 Task: Use the formula "SQRT" in spreadsheet "Project portfolio".
Action: Mouse moved to (123, 90)
Screenshot: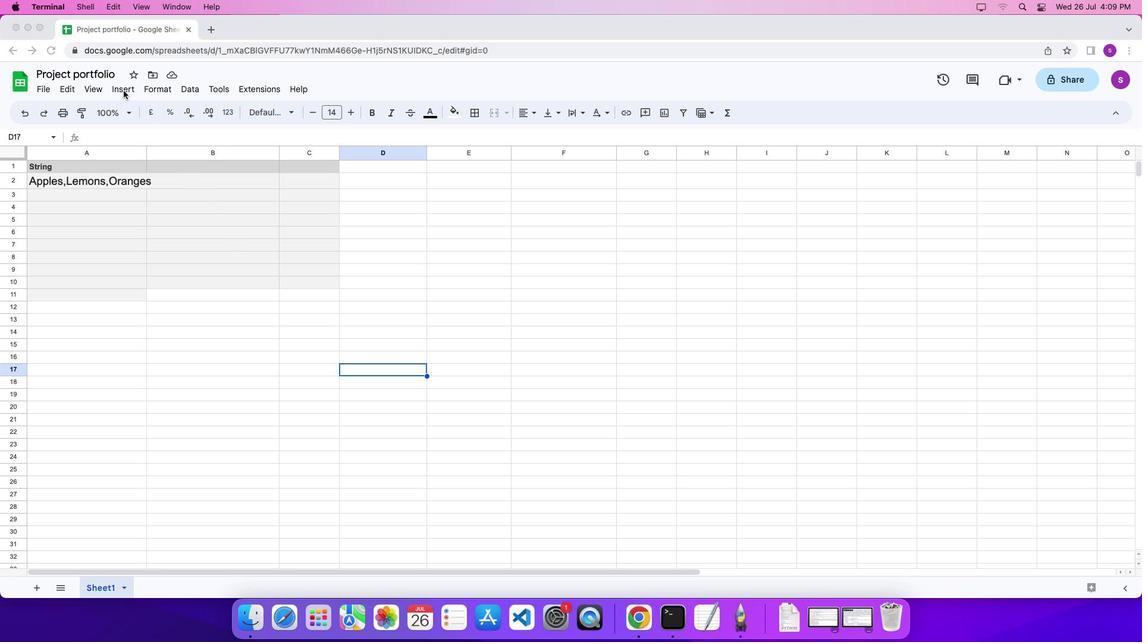 
Action: Mouse pressed left at (123, 90)
Screenshot: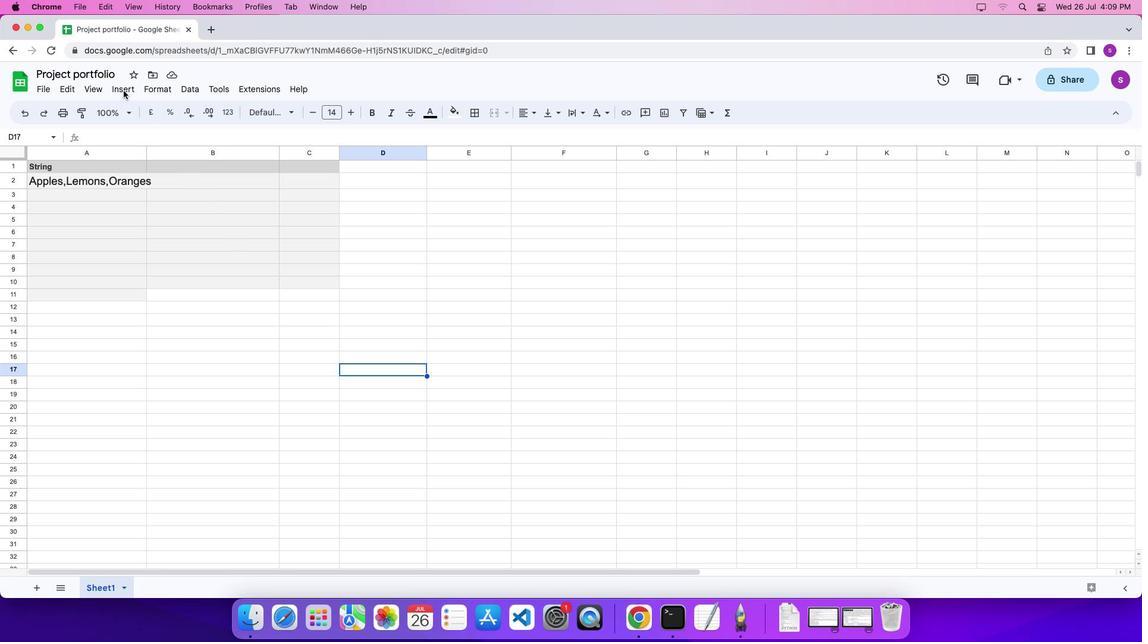 
Action: Mouse moved to (126, 88)
Screenshot: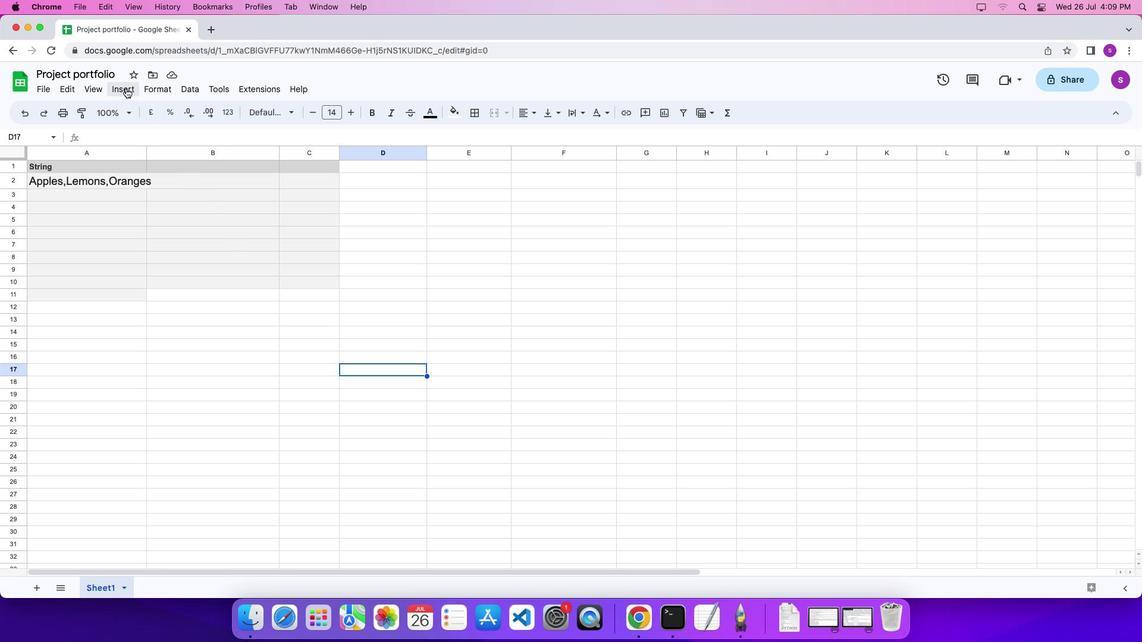 
Action: Mouse pressed left at (126, 88)
Screenshot: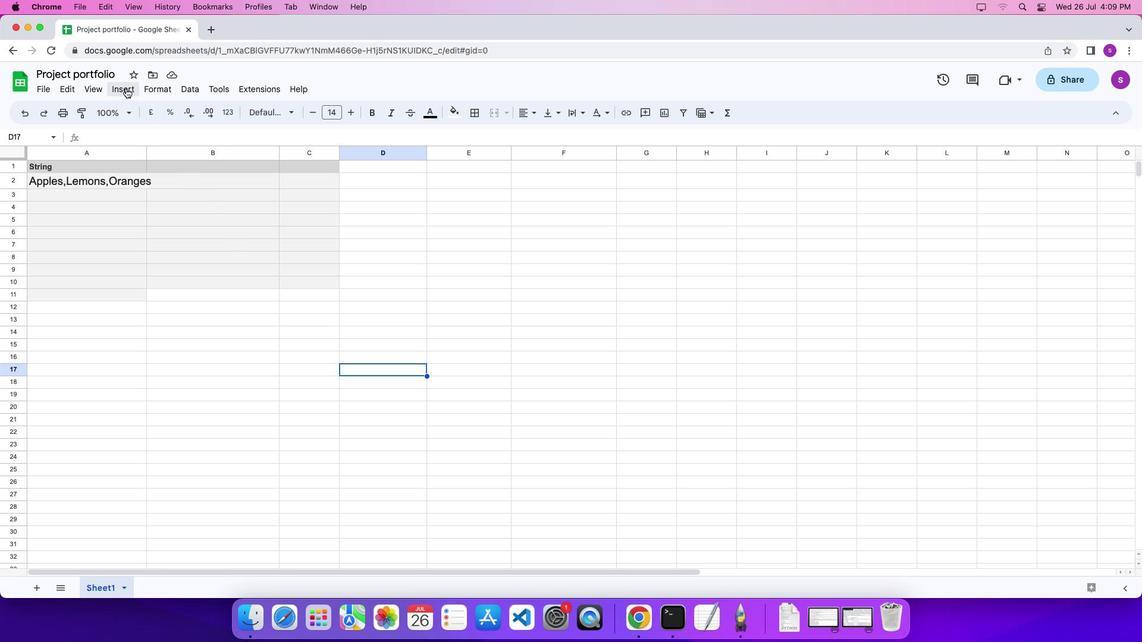
Action: Mouse moved to (475, 533)
Screenshot: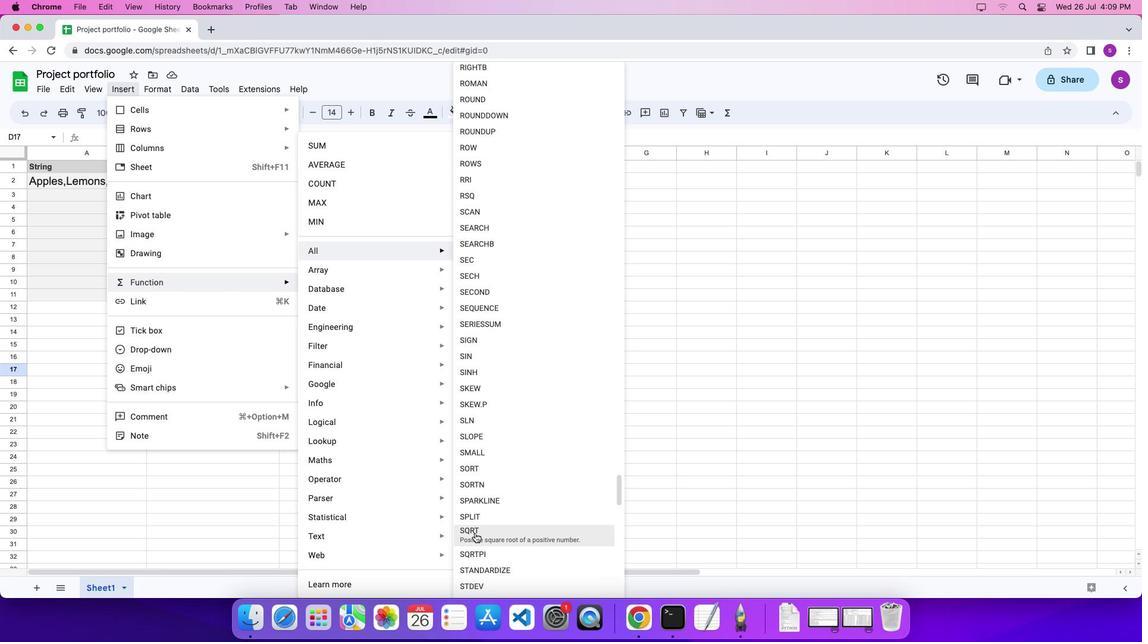 
Action: Mouse pressed left at (475, 533)
Screenshot: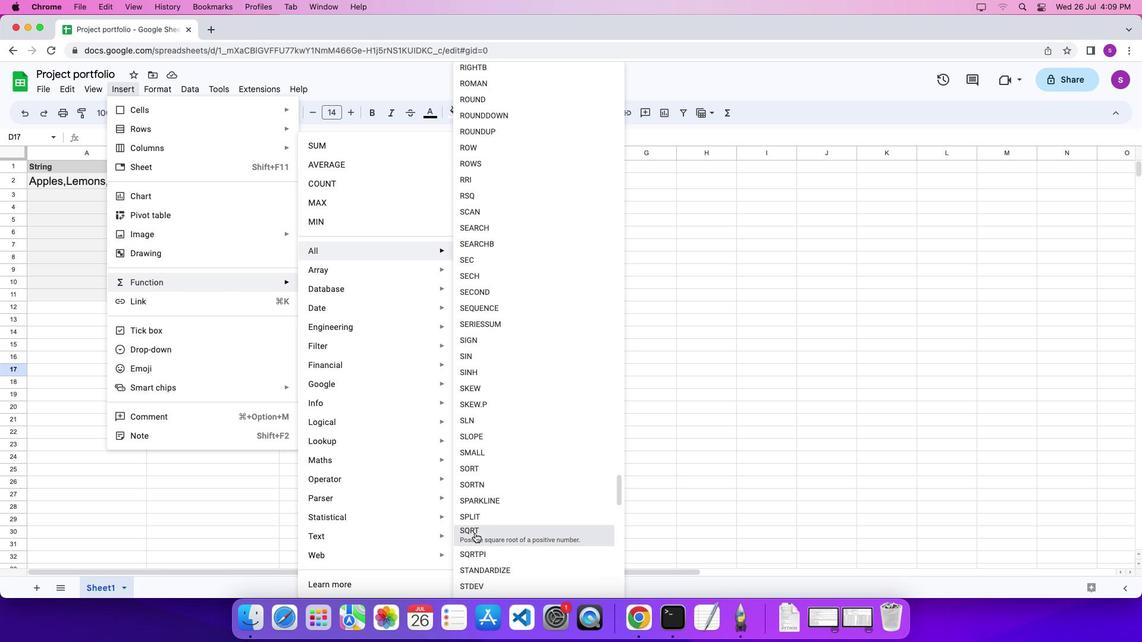 
Action: Mouse moved to (408, 399)
Screenshot: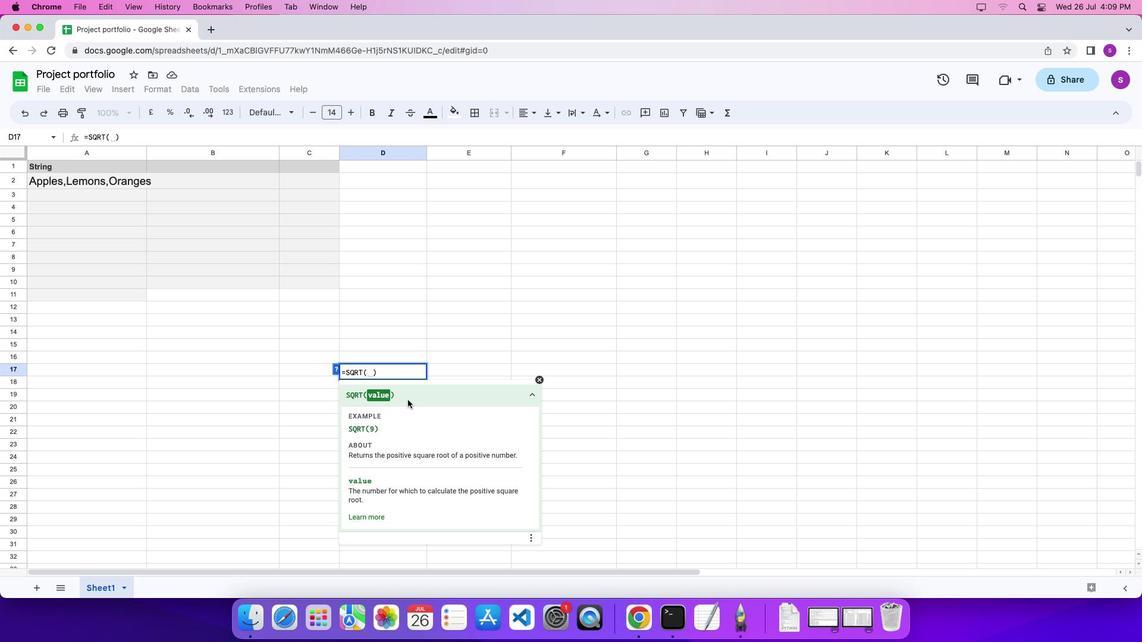 
Action: Key pressed '9''\x03'
Screenshot: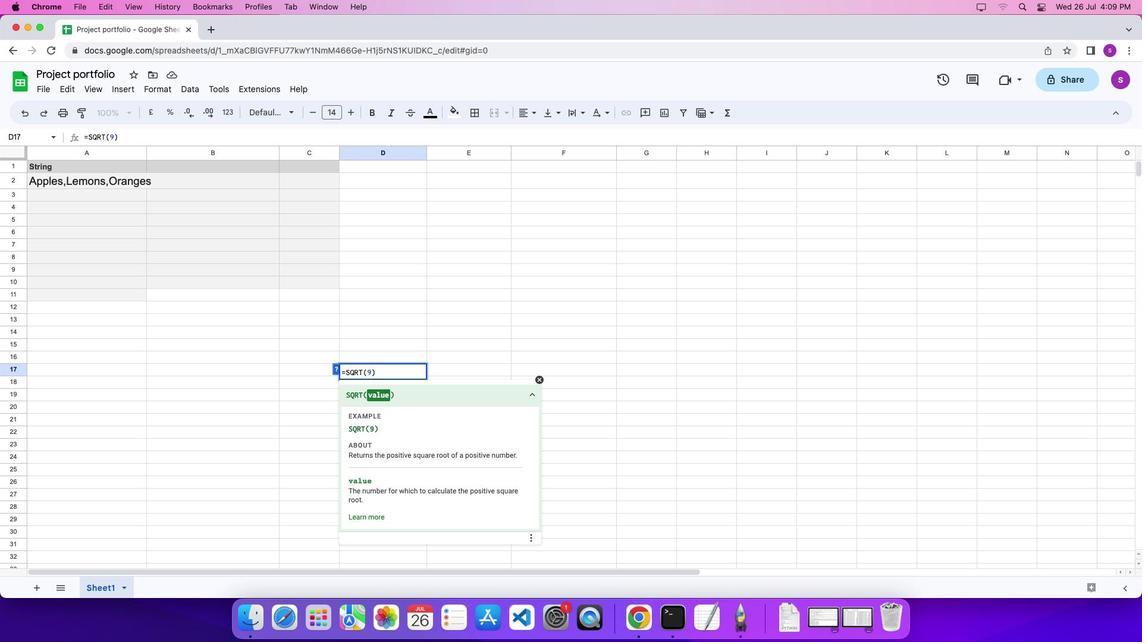 
